 Task: Create a sub task Design and Implement Solution for the task  Implement a new cloud-based payroll system for a company in the project AgileNimbus , assign it to team member softage.2@softage.net and update the status of the sub task to  Completed , set the priority of the sub task to High
Action: Mouse moved to (257, 402)
Screenshot: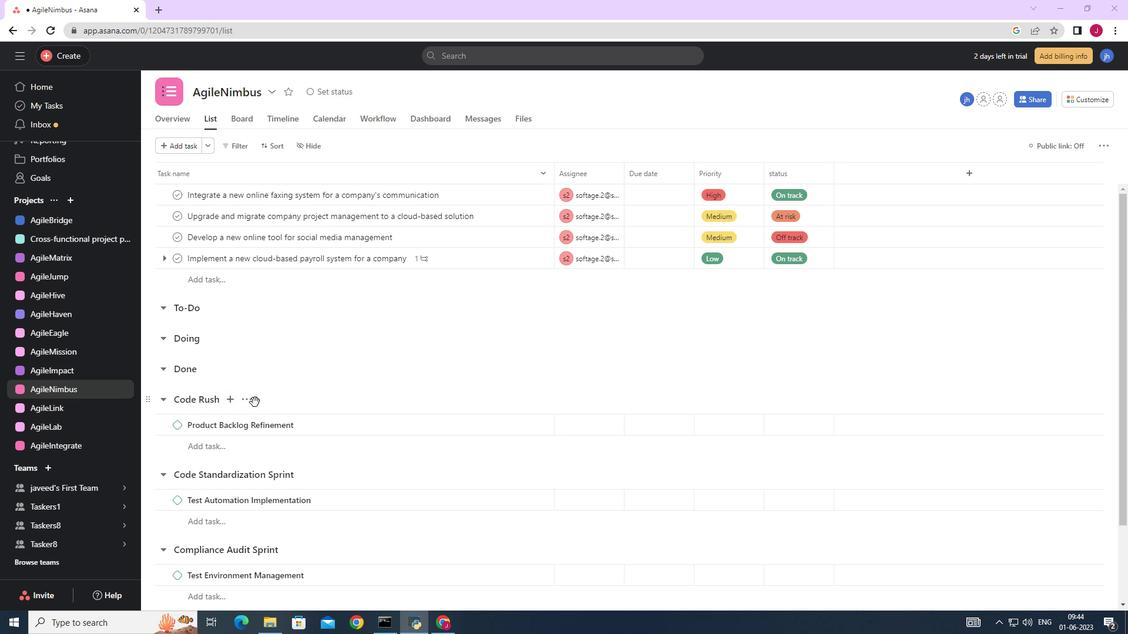 
Action: Mouse scrolled (257, 402) with delta (0, 0)
Screenshot: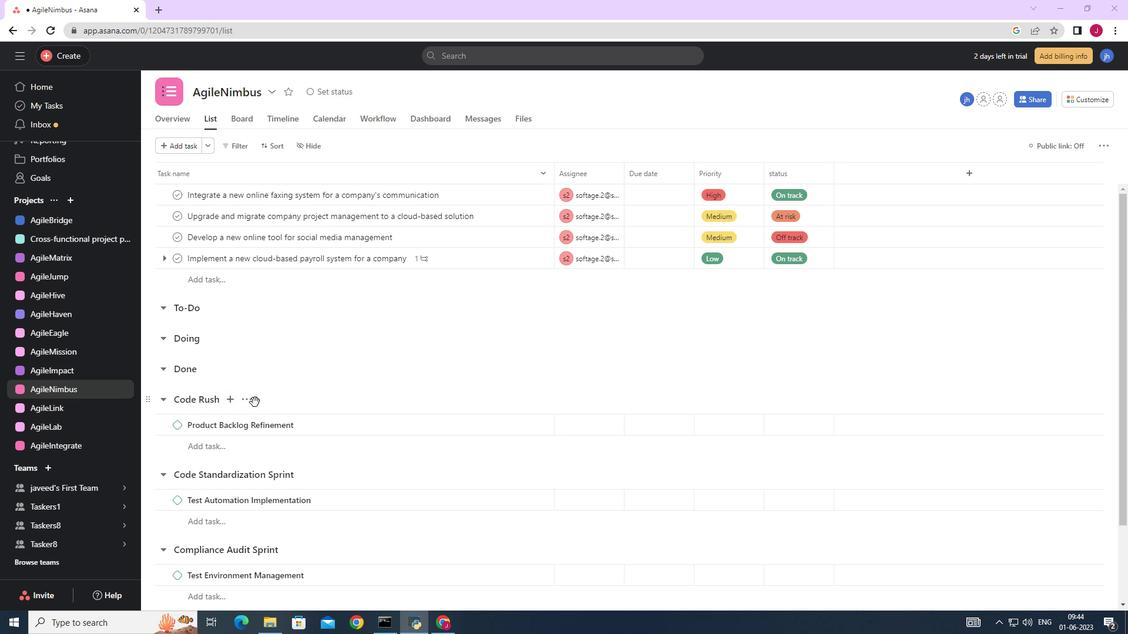 
Action: Mouse scrolled (257, 402) with delta (0, 0)
Screenshot: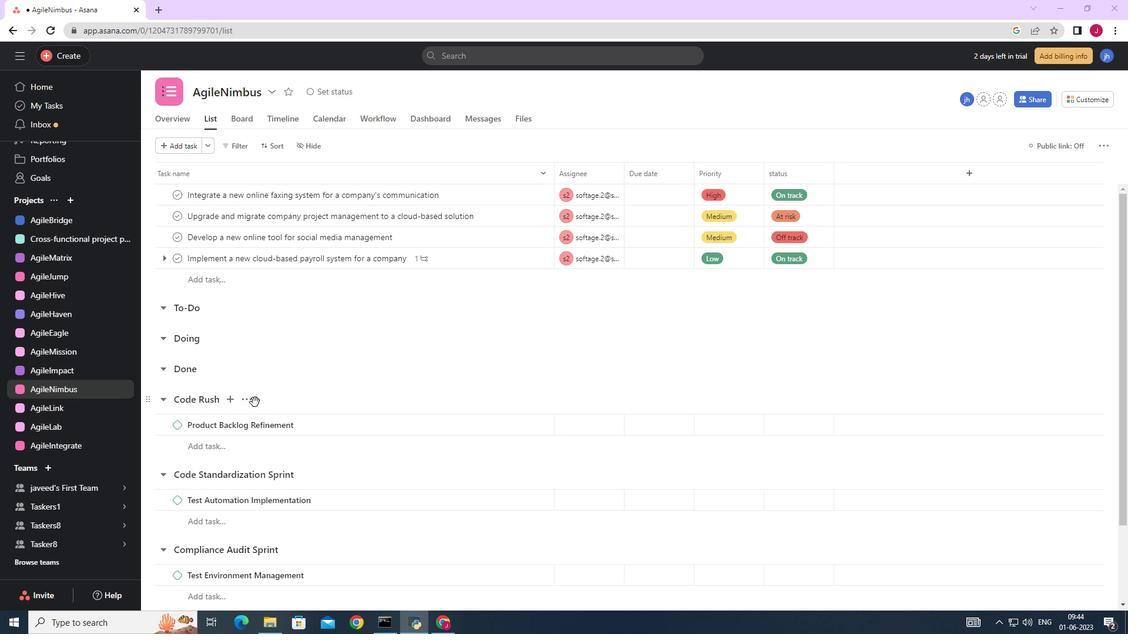 
Action: Mouse scrolled (257, 402) with delta (0, 0)
Screenshot: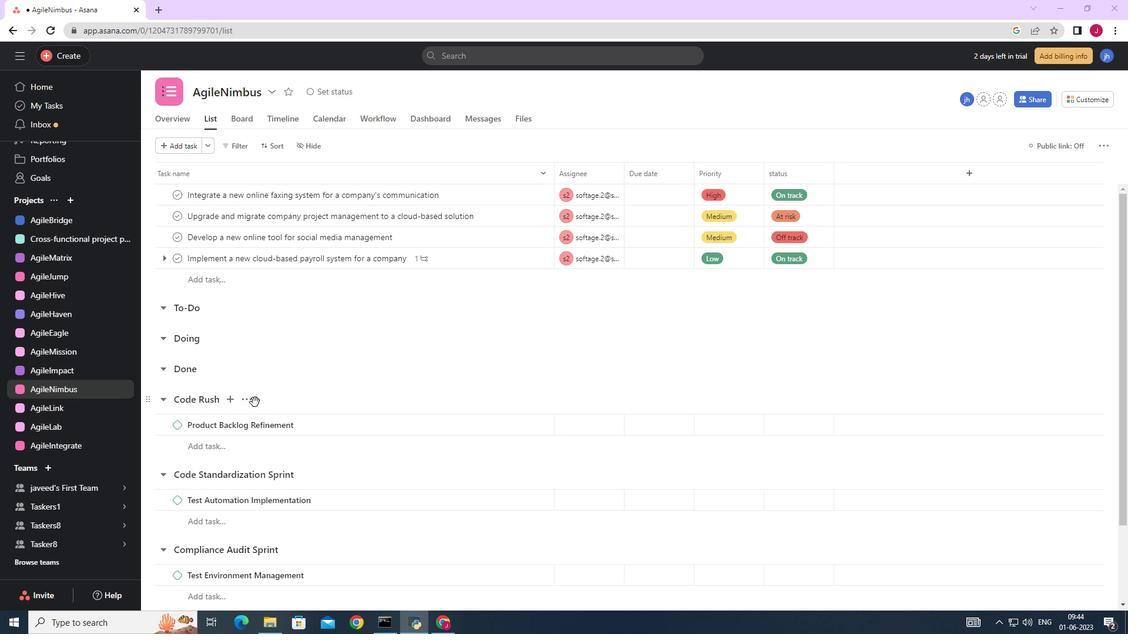 
Action: Mouse scrolled (257, 402) with delta (0, 0)
Screenshot: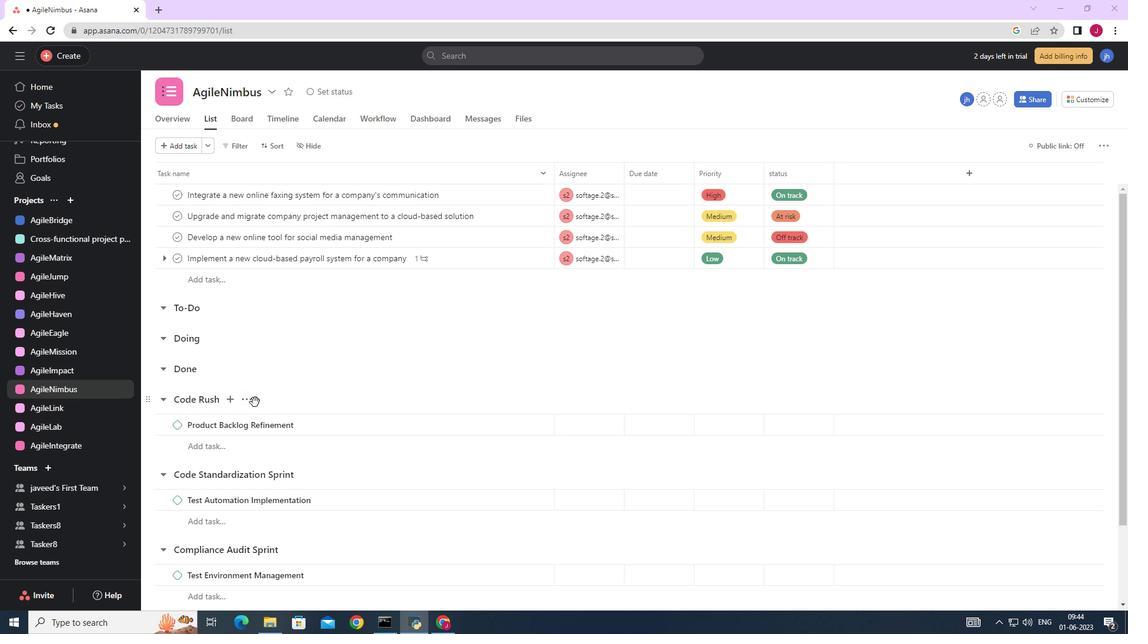 
Action: Mouse scrolled (257, 402) with delta (0, 0)
Screenshot: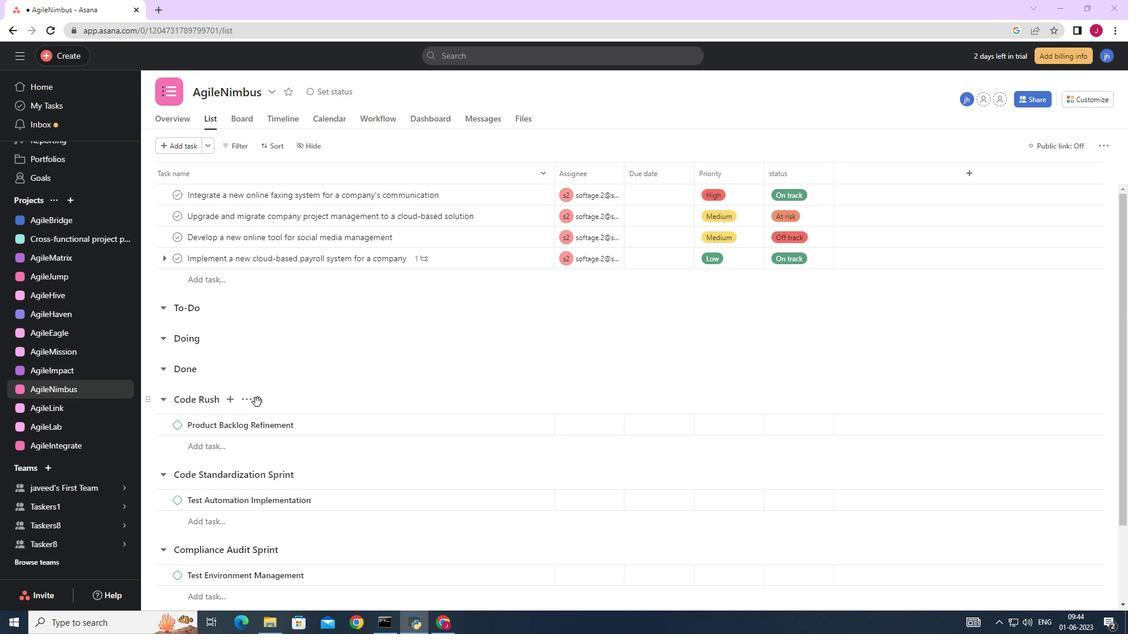 
Action: Mouse moved to (294, 428)
Screenshot: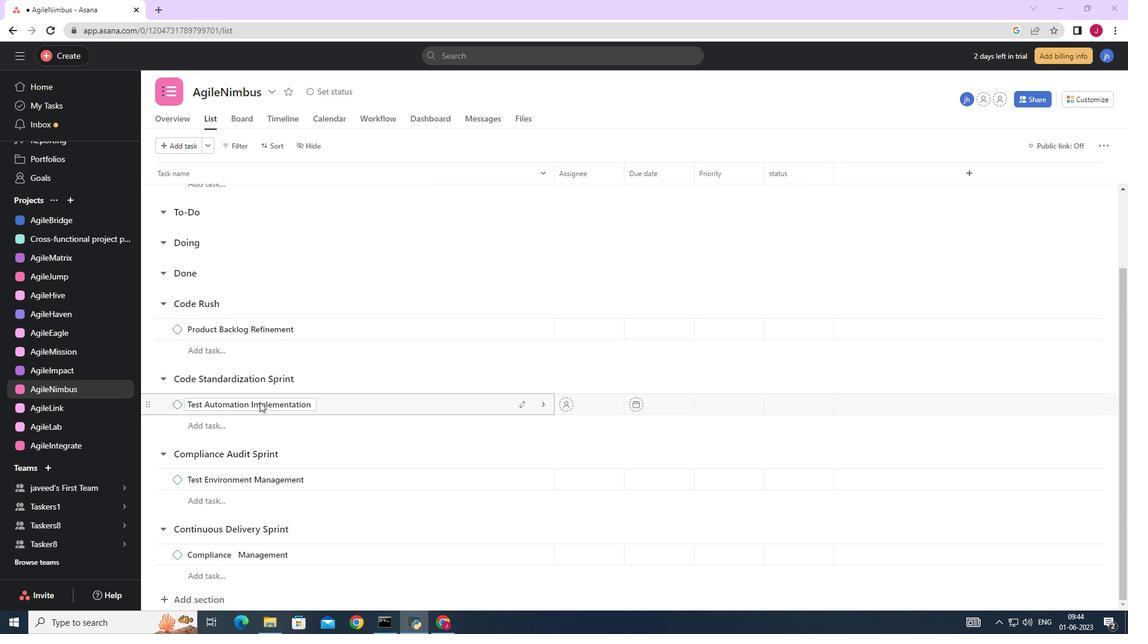 
Action: Mouse scrolled (294, 429) with delta (0, 0)
Screenshot: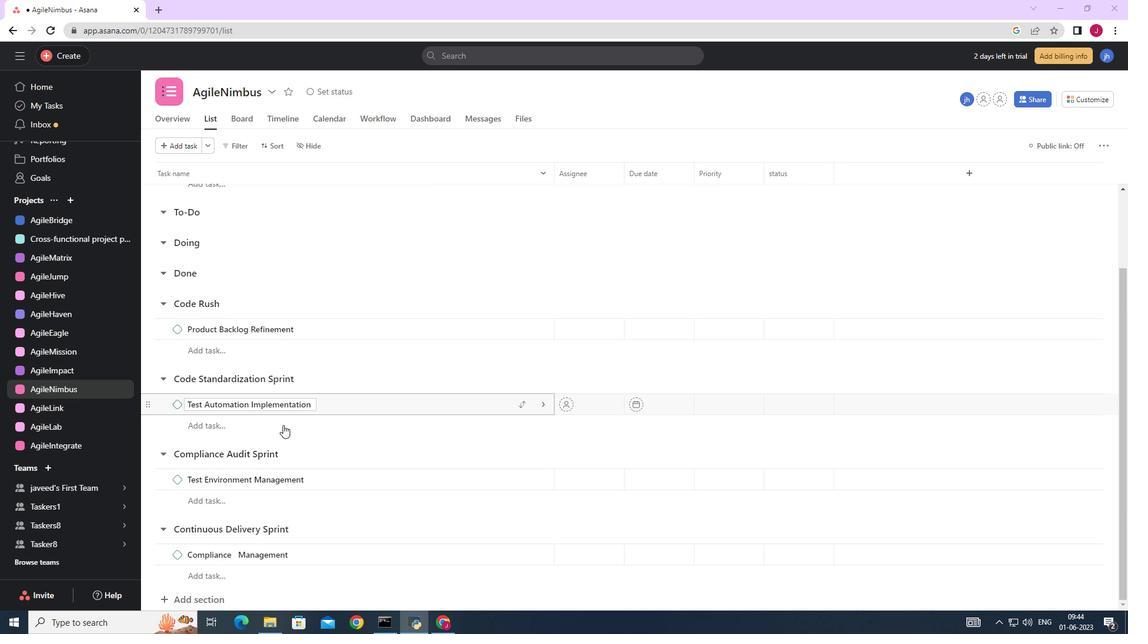 
Action: Mouse scrolled (294, 429) with delta (0, 0)
Screenshot: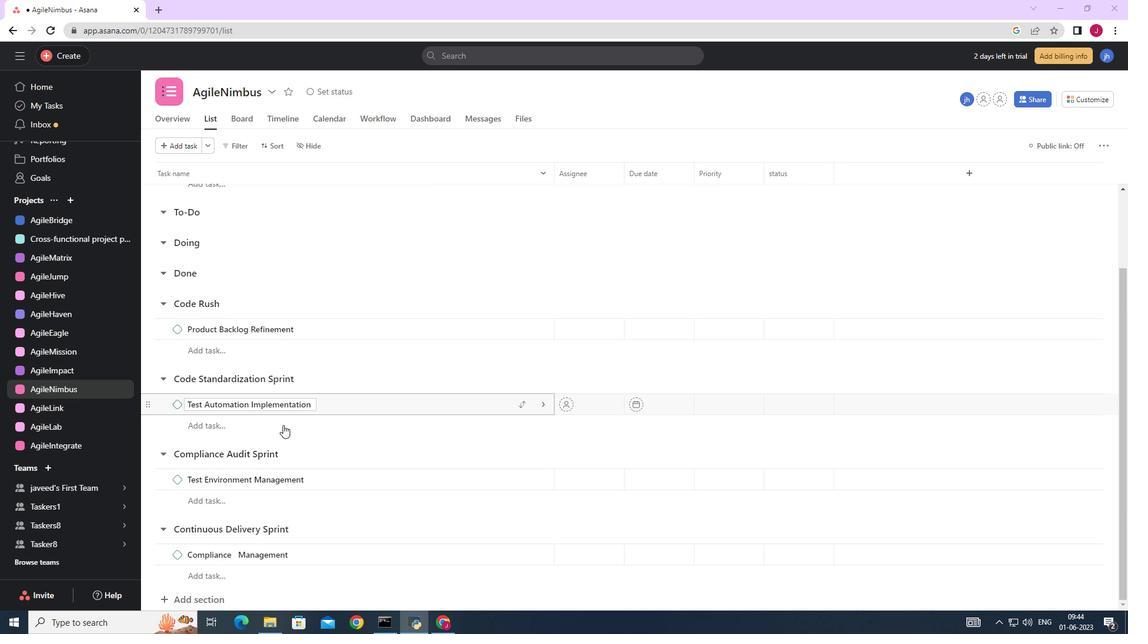 
Action: Mouse scrolled (294, 429) with delta (0, 0)
Screenshot: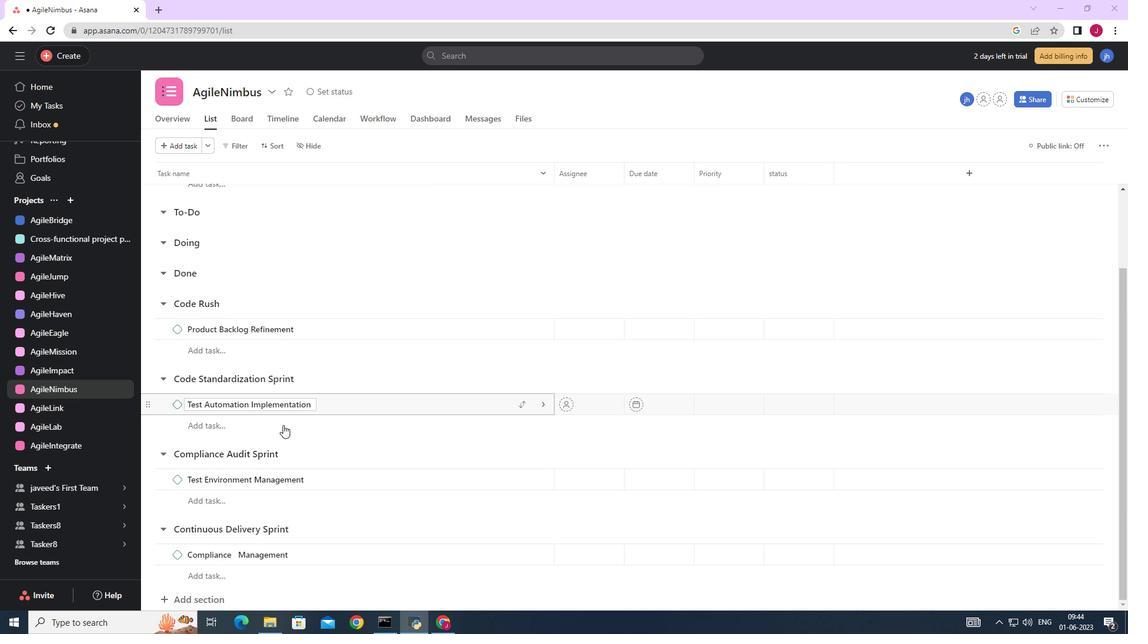 
Action: Mouse scrolled (294, 429) with delta (0, 0)
Screenshot: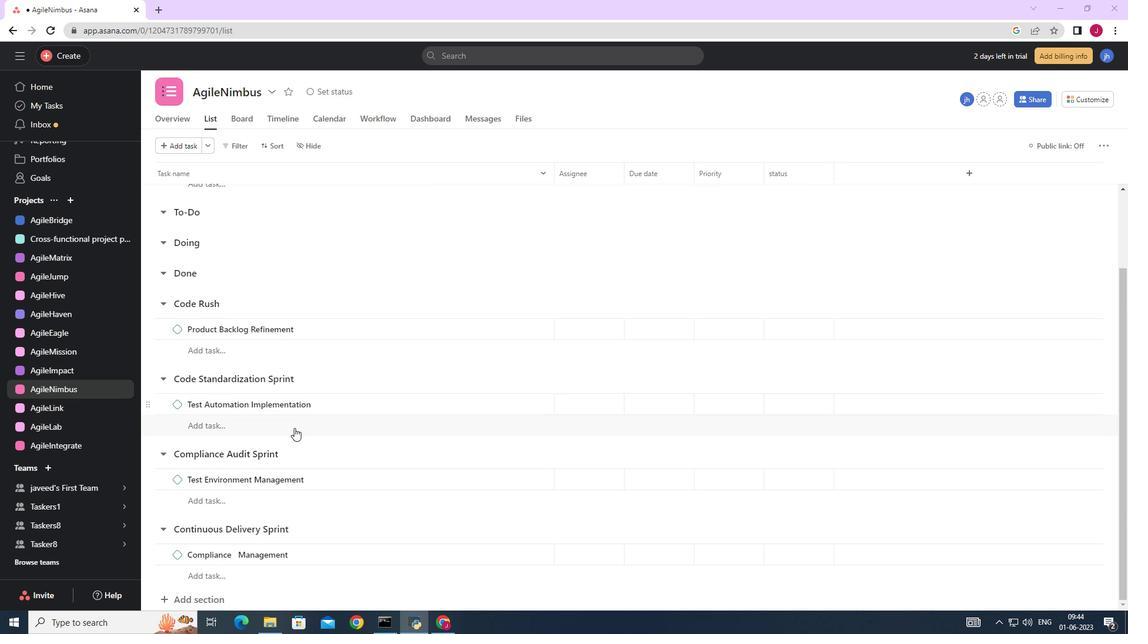 
Action: Mouse moved to (317, 369)
Screenshot: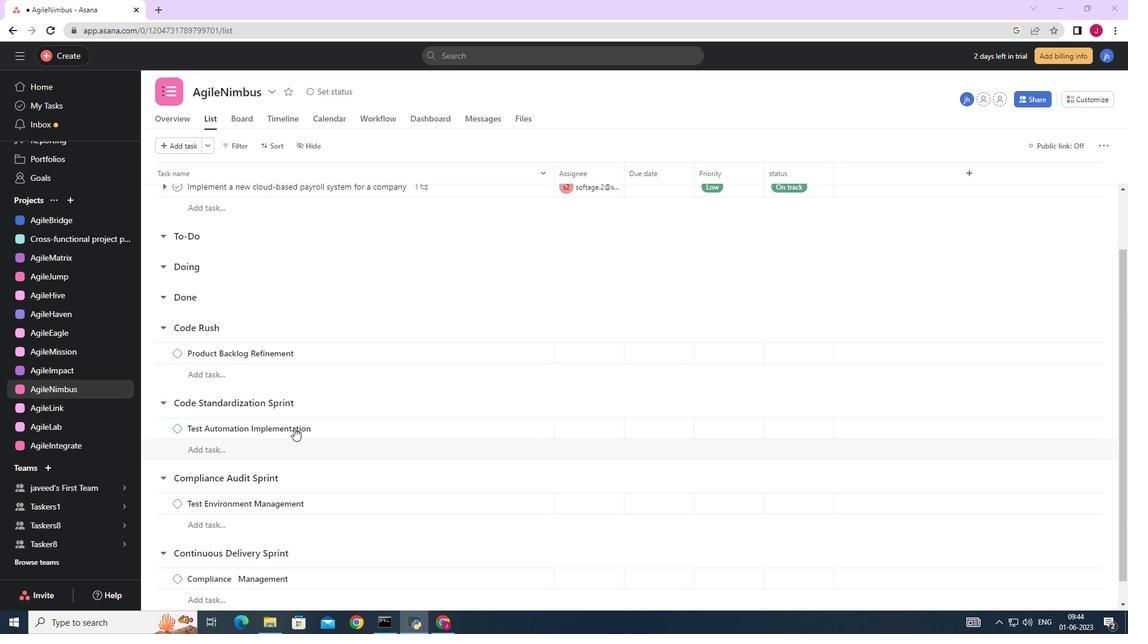 
Action: Mouse scrolled (295, 424) with delta (0, 0)
Screenshot: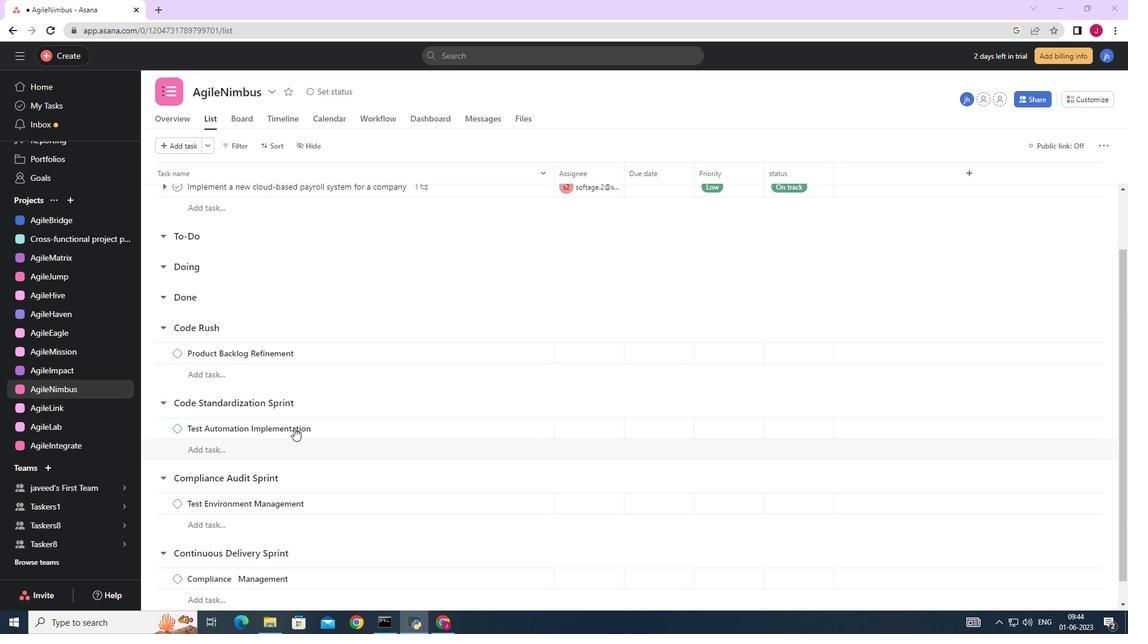 
Action: Mouse moved to (499, 262)
Screenshot: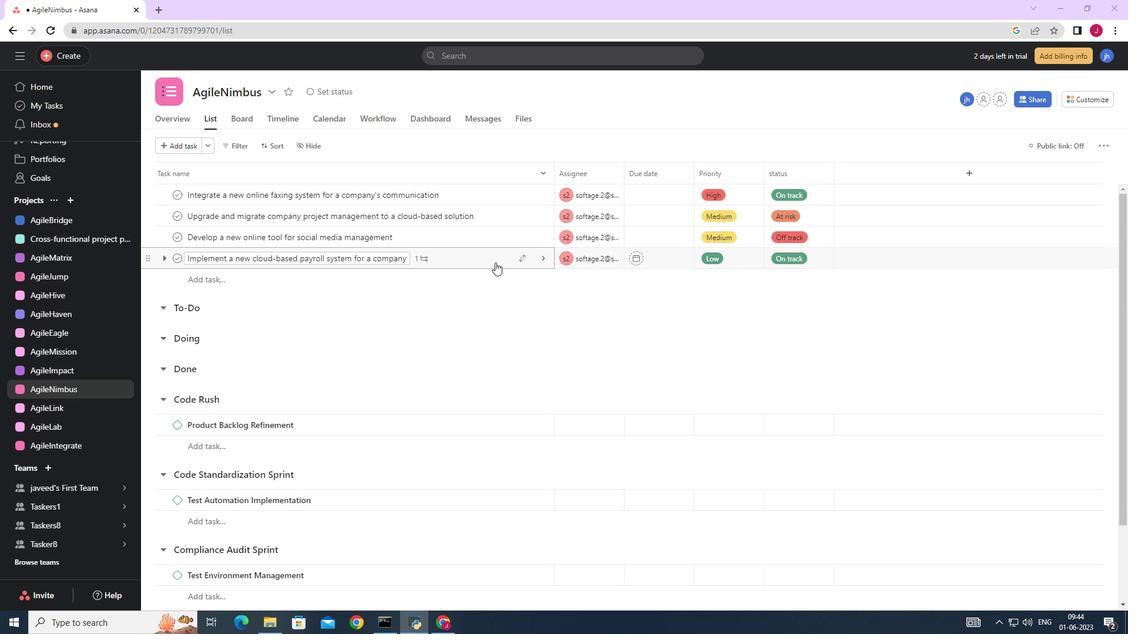 
Action: Mouse pressed left at (499, 262)
Screenshot: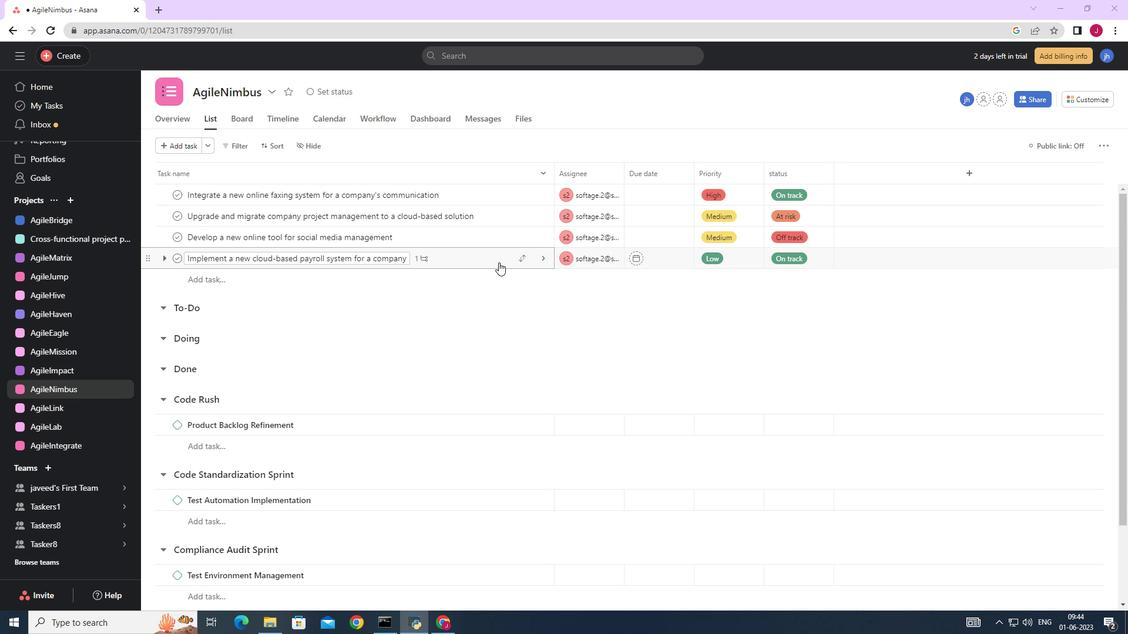 
Action: Mouse moved to (817, 370)
Screenshot: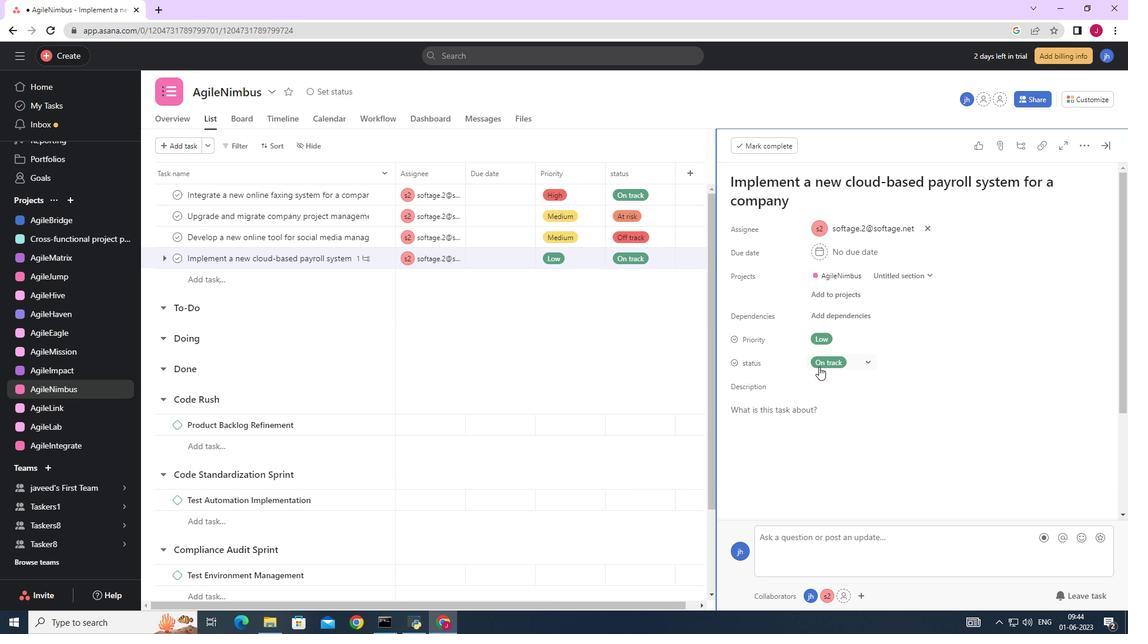 
Action: Mouse scrolled (817, 370) with delta (0, 0)
Screenshot: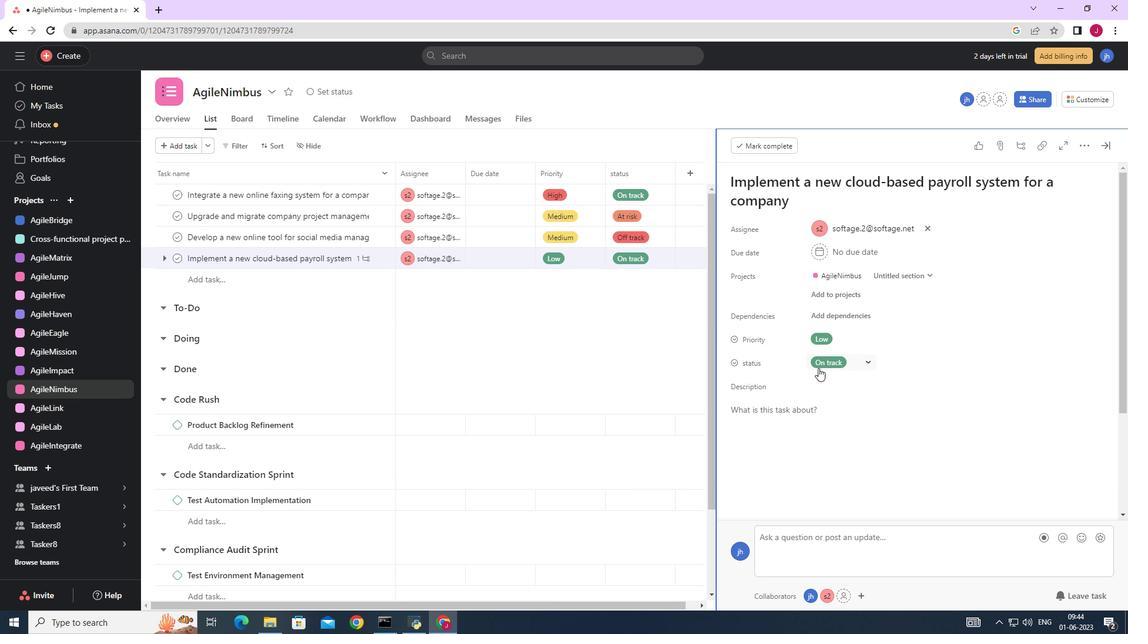 
Action: Mouse scrolled (817, 370) with delta (0, 0)
Screenshot: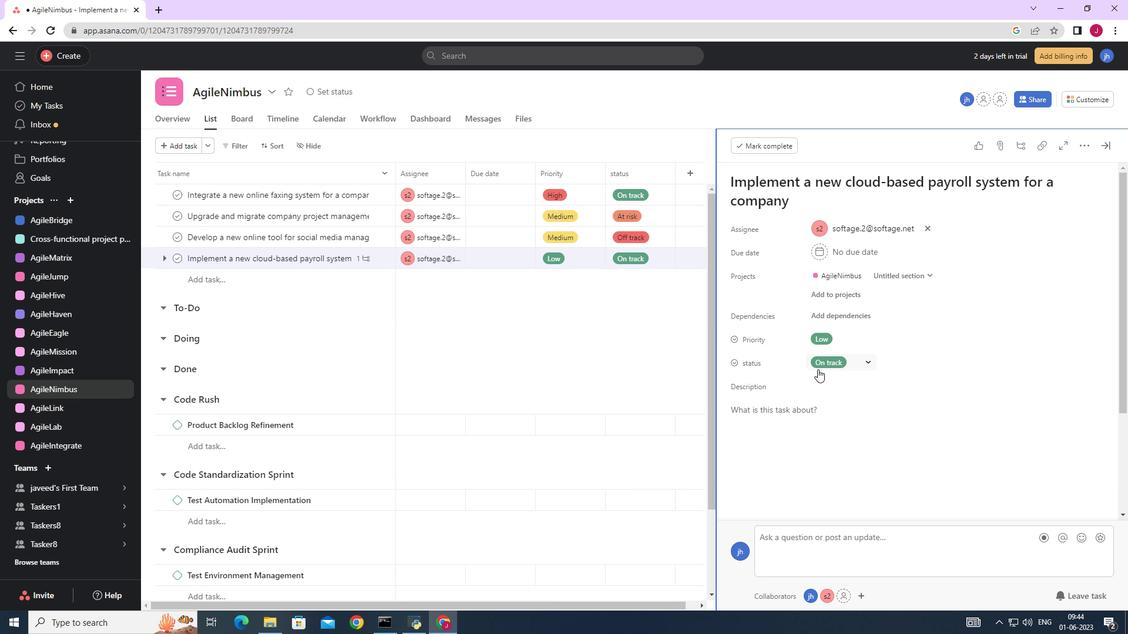 
Action: Mouse scrolled (817, 370) with delta (0, 0)
Screenshot: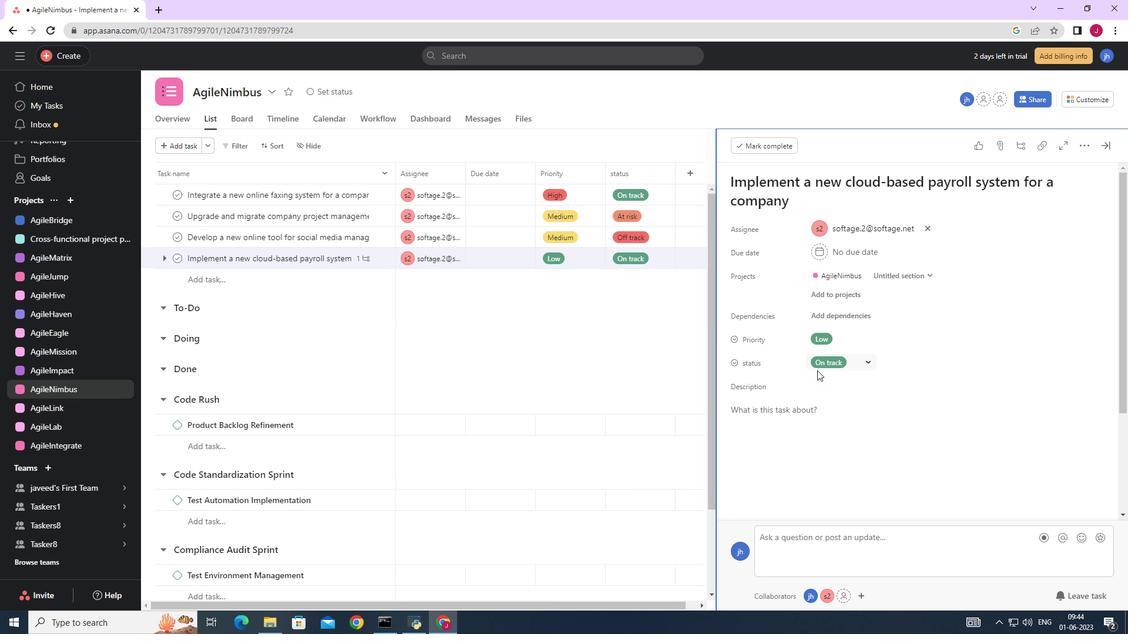 
Action: Mouse scrolled (817, 370) with delta (0, 0)
Screenshot: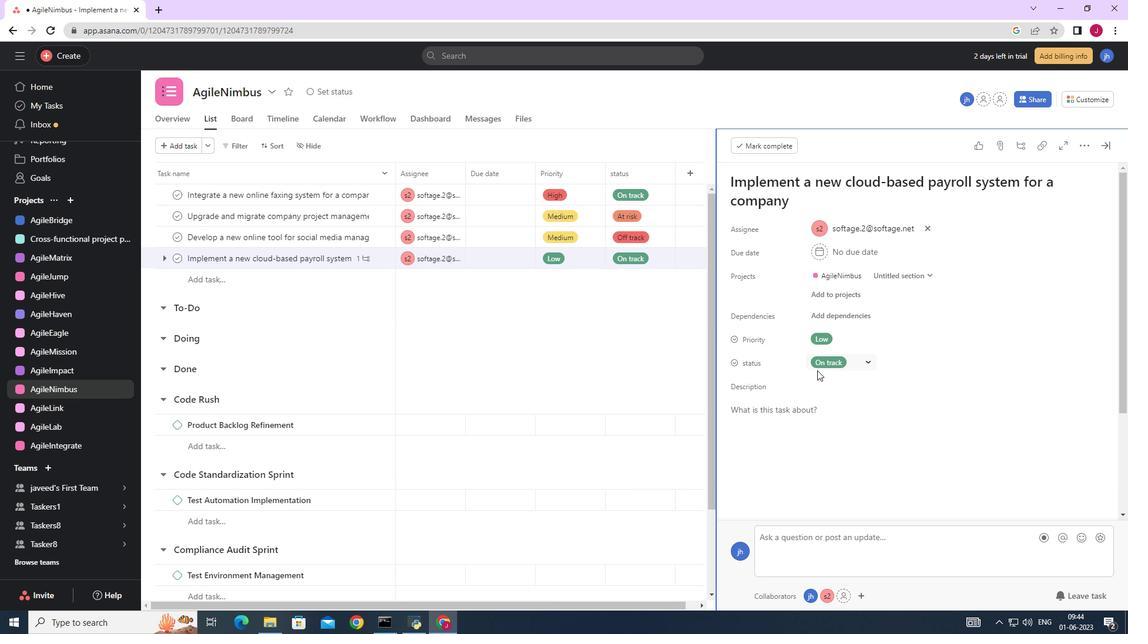 
Action: Mouse moved to (756, 427)
Screenshot: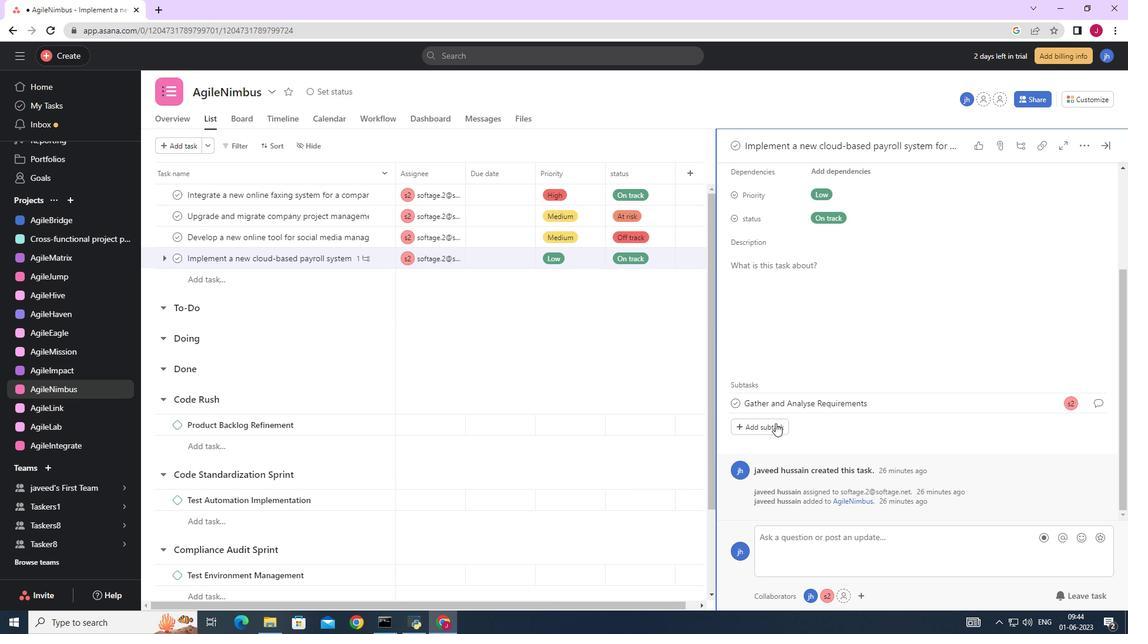 
Action: Mouse pressed left at (756, 427)
Screenshot: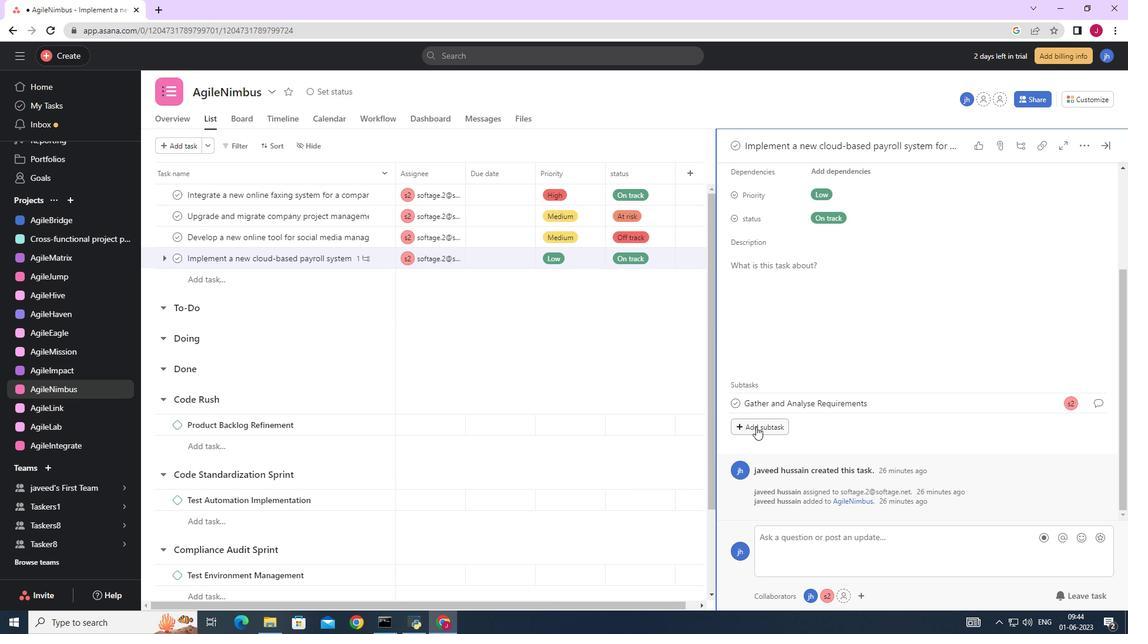 
Action: Key pressed <Key.caps_lock>I<Key.caps_lock>mplement<Key.space><Key.backspace><Key.backspace><Key.backspace><Key.backspace><Key.backspace><Key.backspace><Key.backspace><Key.backspace><Key.backspace><Key.backspace><Key.backspace><Key.caps_lock>D<Key.caps_lock>esign<Key.space><Key.caps_lock>NAD<Key.backspace><Key.backspace><Key.backspace><Key.caps_lock>and<Key.space><Key.caps_lock>I<Key.caps_lock>mplement<Key.space><Key.caps_lock>S<Key.caps_lock>olution
Screenshot: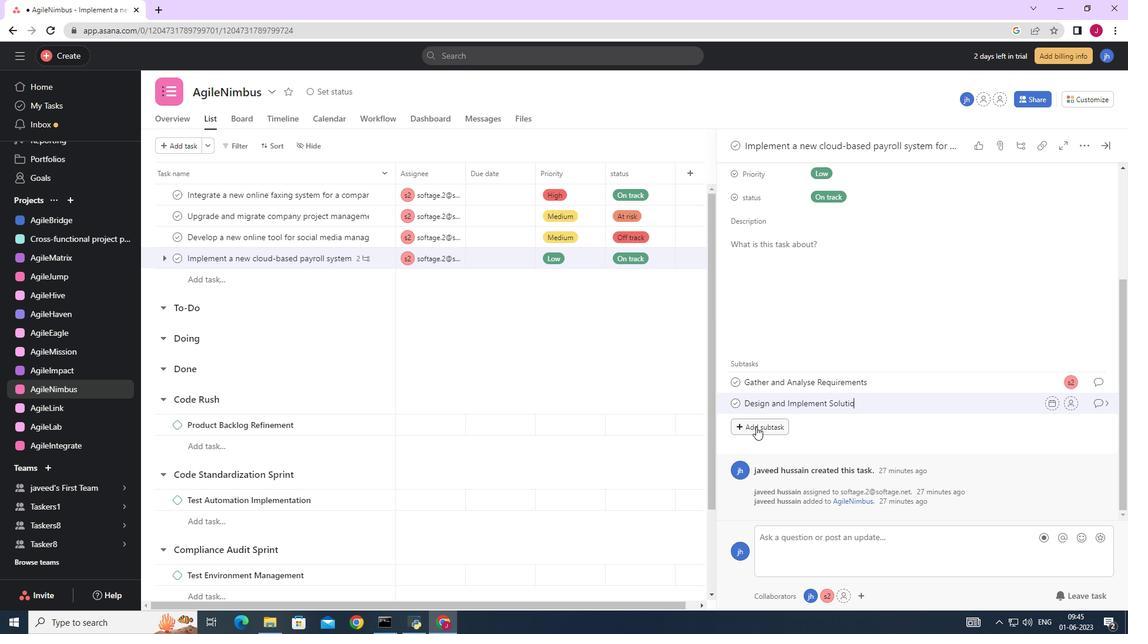 
Action: Mouse moved to (1065, 405)
Screenshot: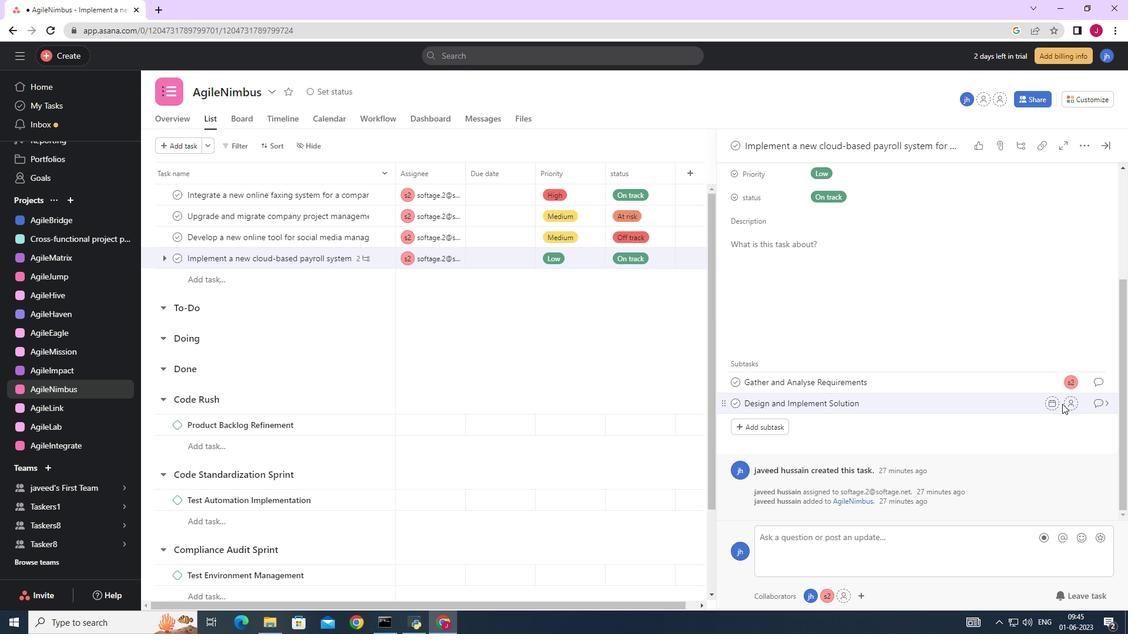 
Action: Mouse pressed left at (1065, 405)
Screenshot: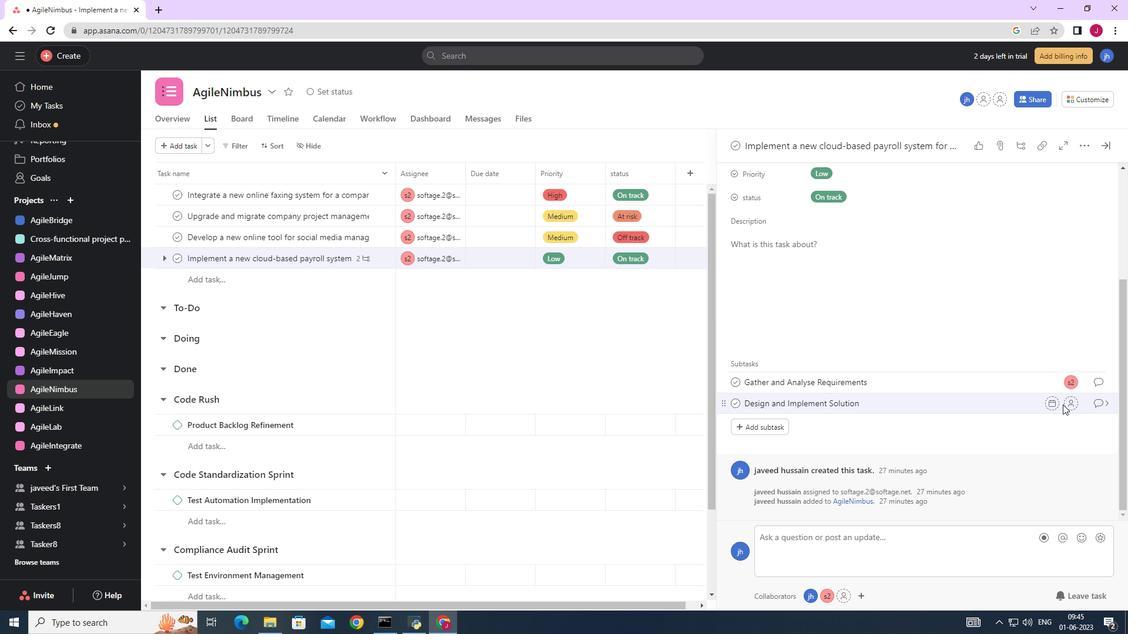 
Action: Mouse moved to (978, 459)
Screenshot: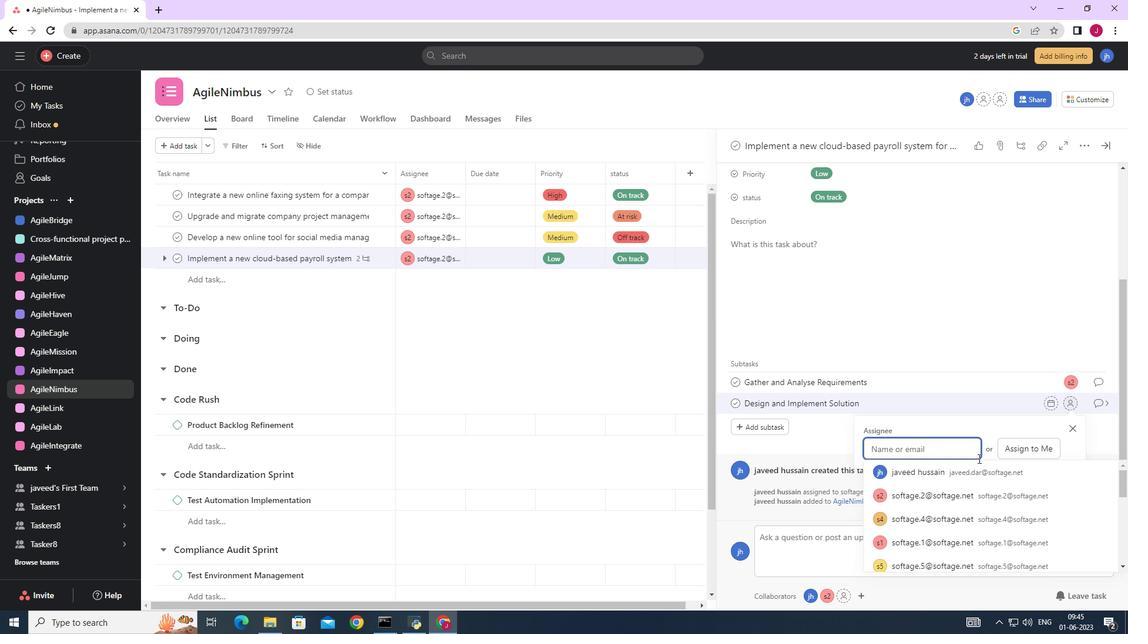
Action: Key pressed softage.2
Screenshot: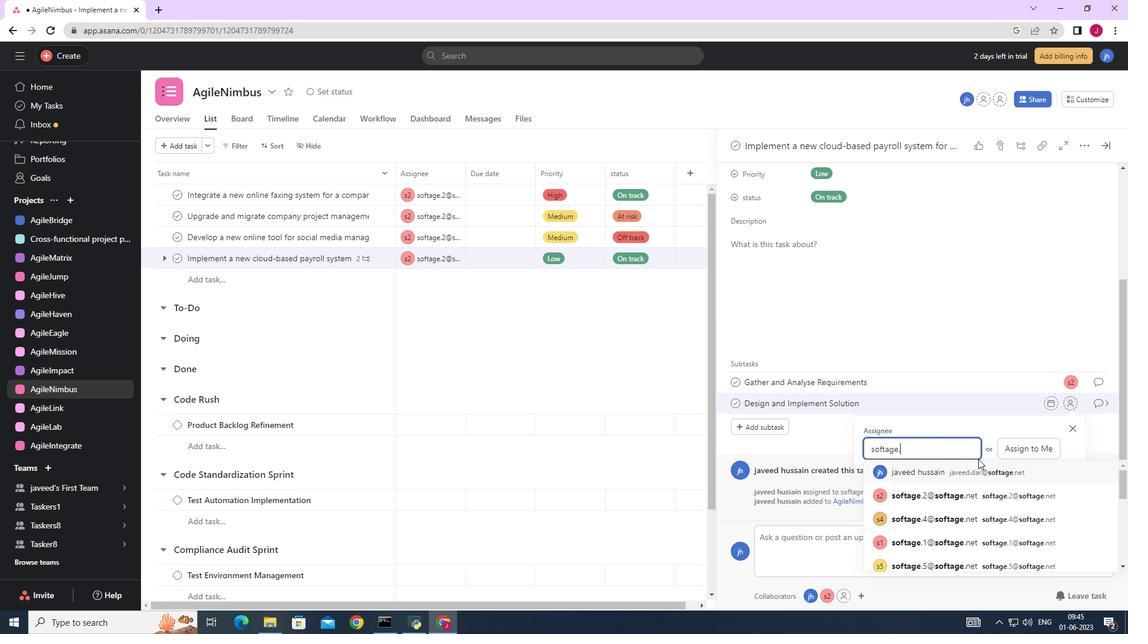 
Action: Mouse moved to (968, 470)
Screenshot: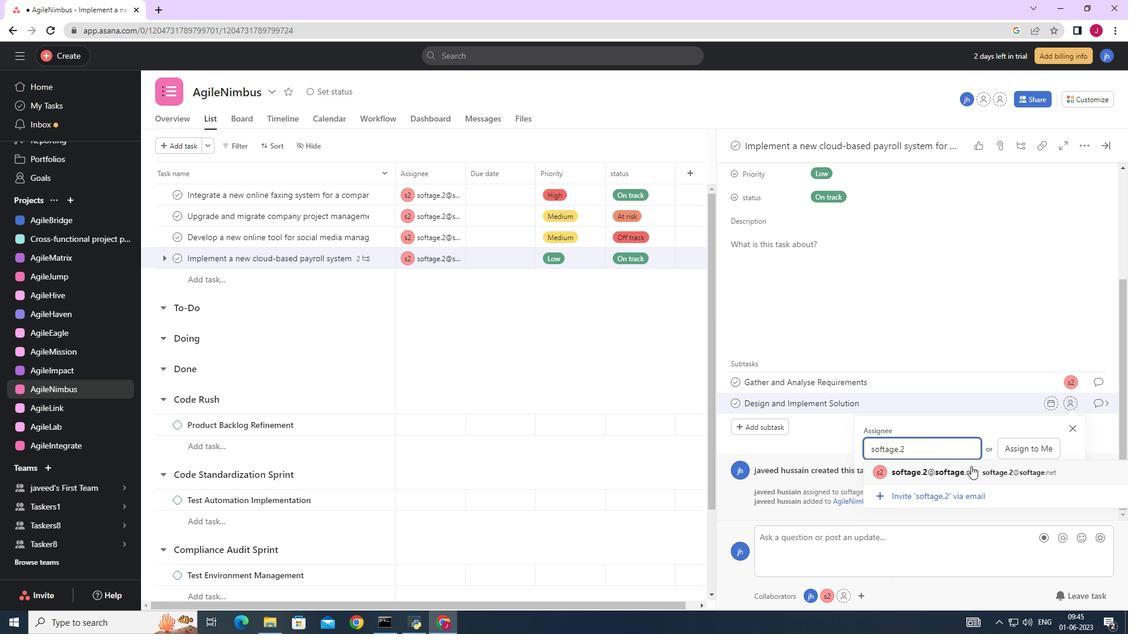 
Action: Mouse pressed left at (968, 470)
Screenshot: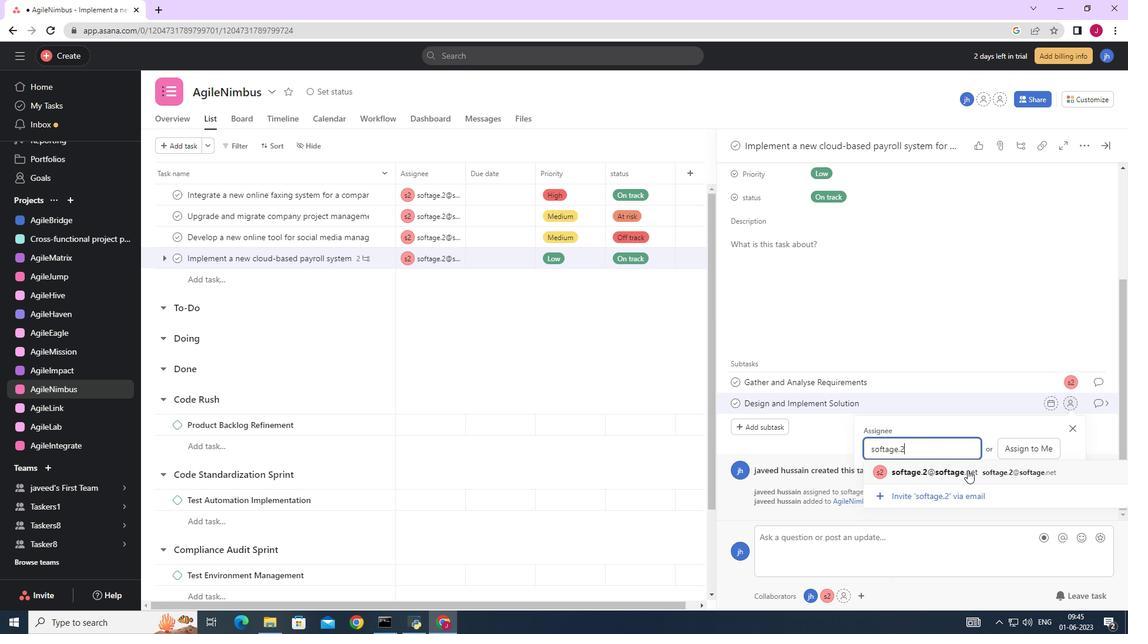 
Action: Mouse moved to (1101, 402)
Screenshot: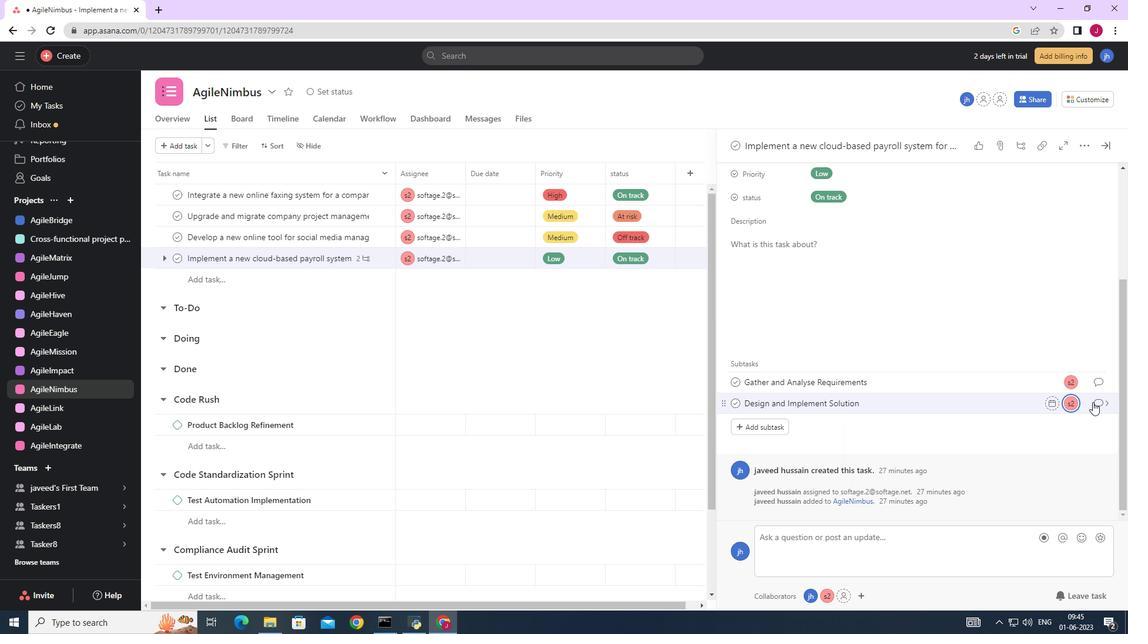 
Action: Mouse pressed left at (1101, 402)
Screenshot: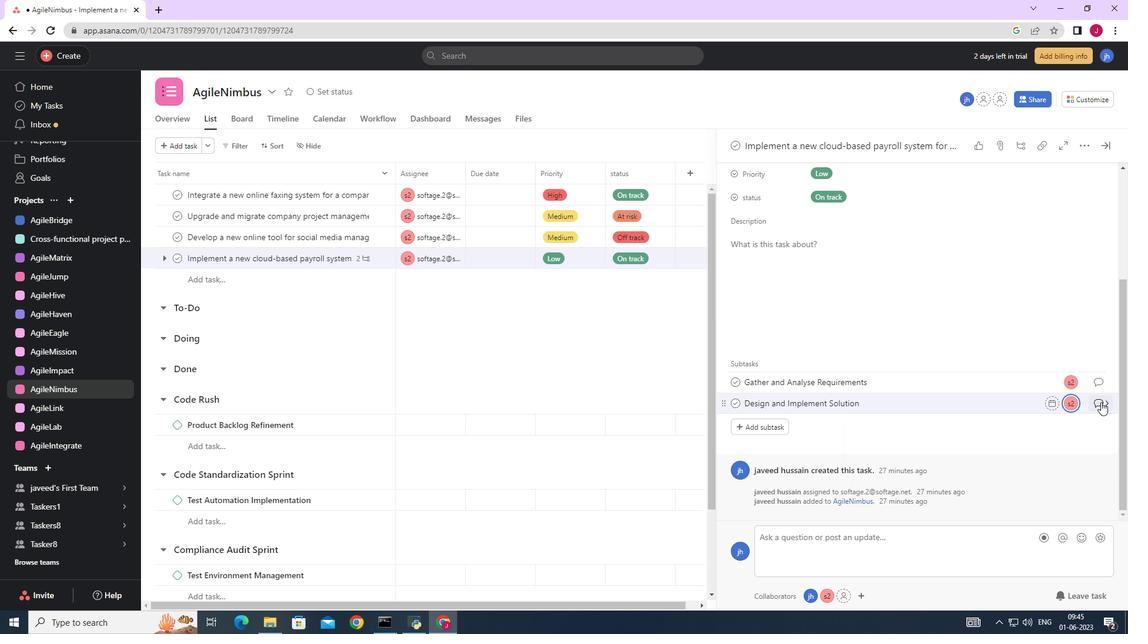
Action: Mouse moved to (781, 391)
Screenshot: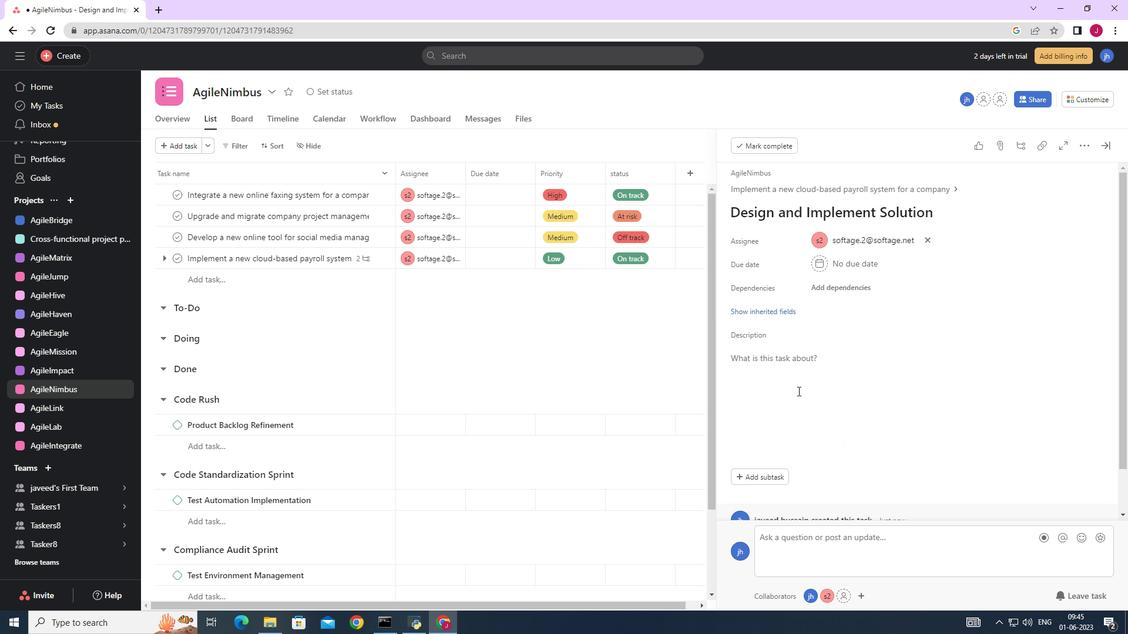 
Action: Mouse scrolled (781, 390) with delta (0, 0)
Screenshot: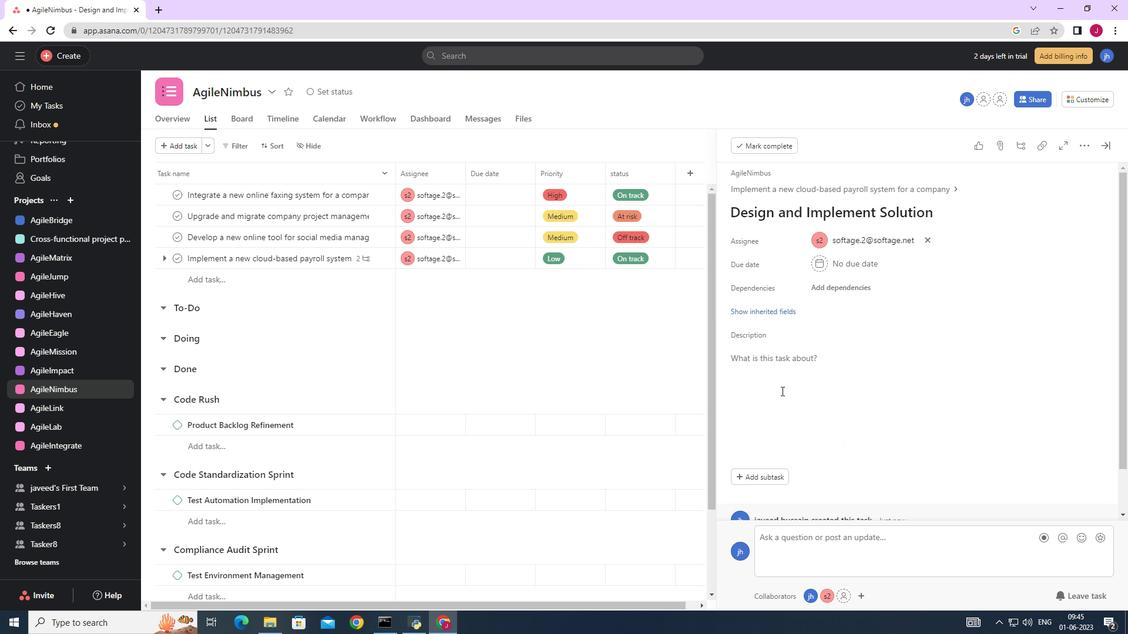 
Action: Mouse scrolled (781, 390) with delta (0, 0)
Screenshot: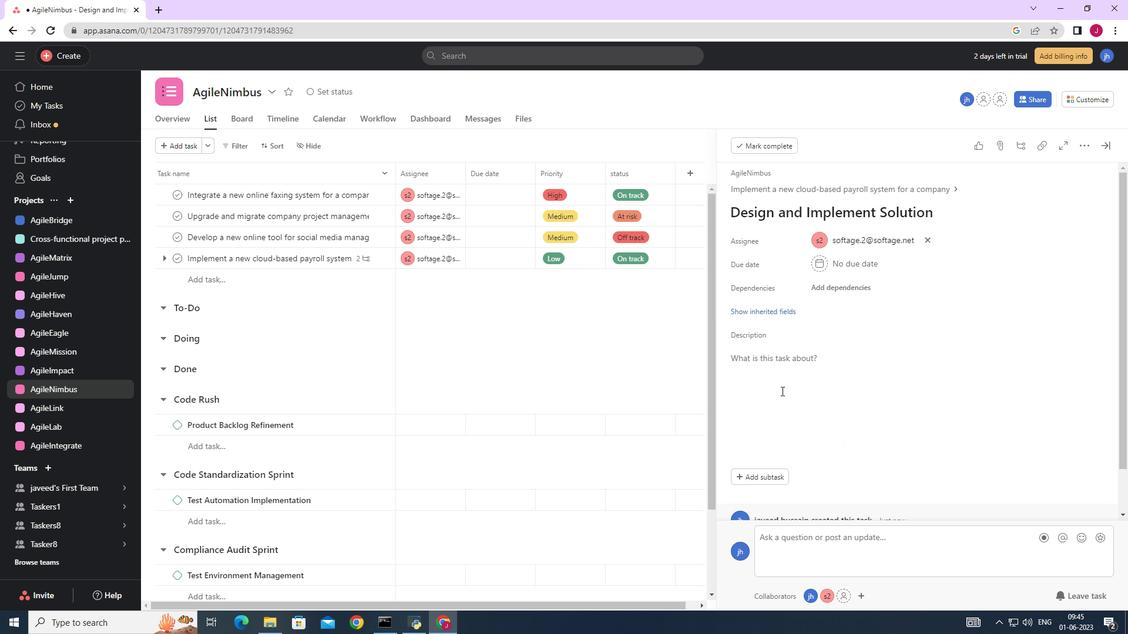 
Action: Mouse scrolled (781, 390) with delta (0, 0)
Screenshot: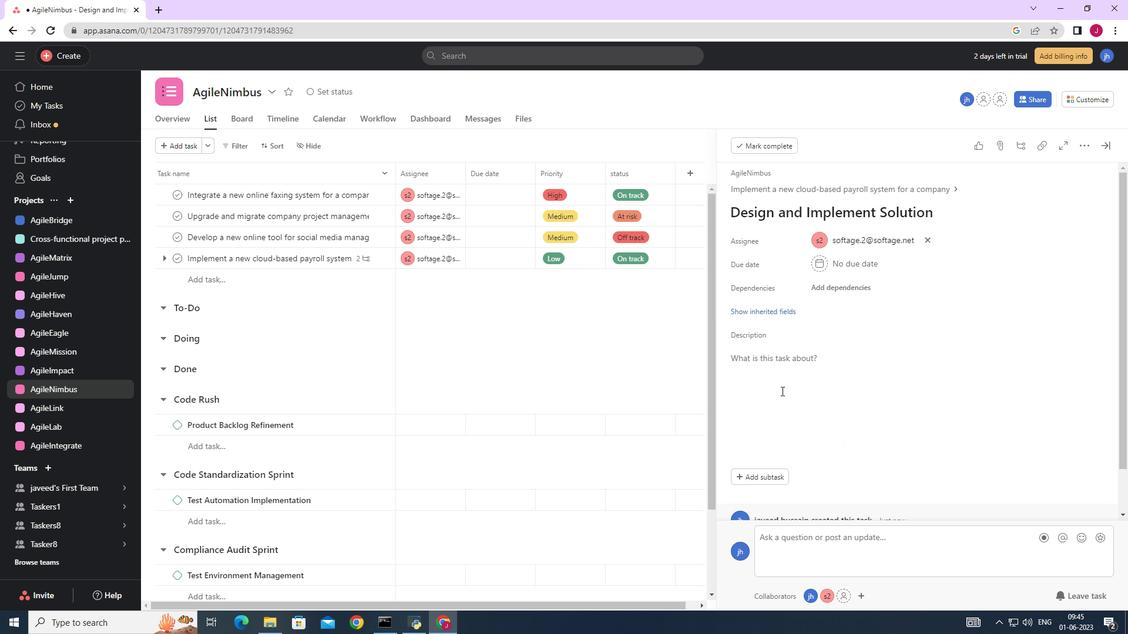 
Action: Mouse moved to (770, 261)
Screenshot: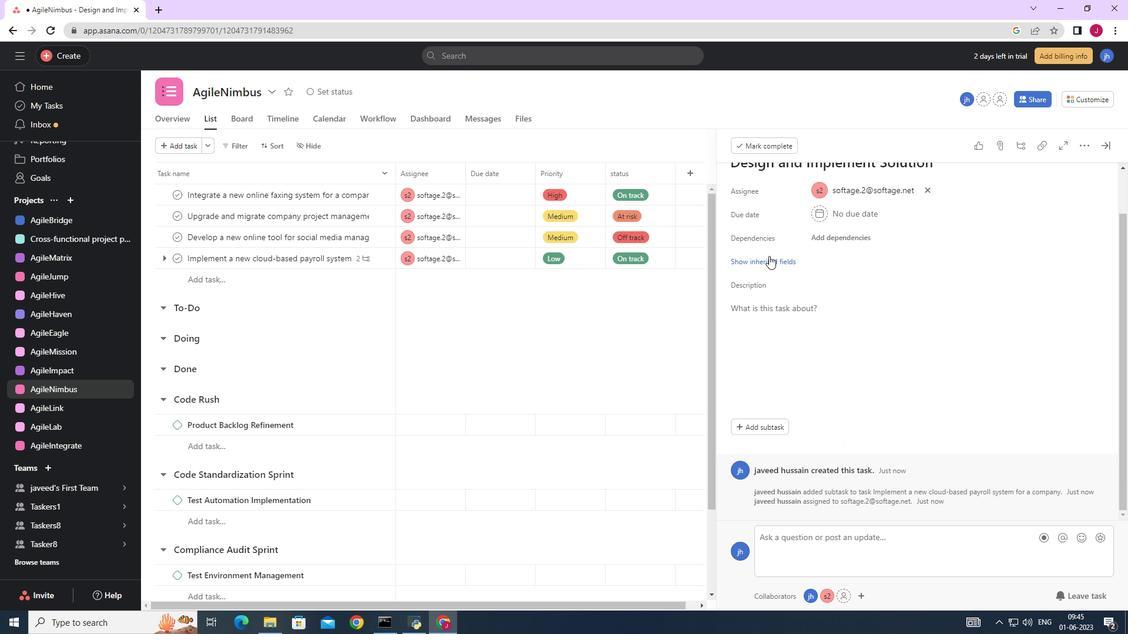 
Action: Mouse pressed left at (770, 261)
Screenshot: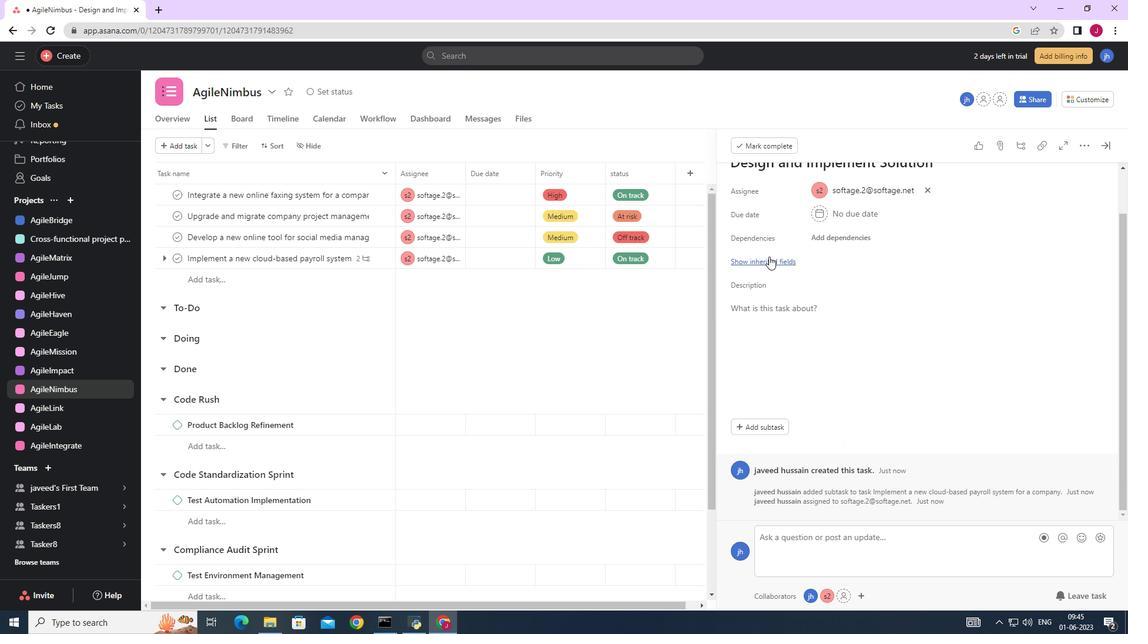 
Action: Mouse moved to (820, 241)
Screenshot: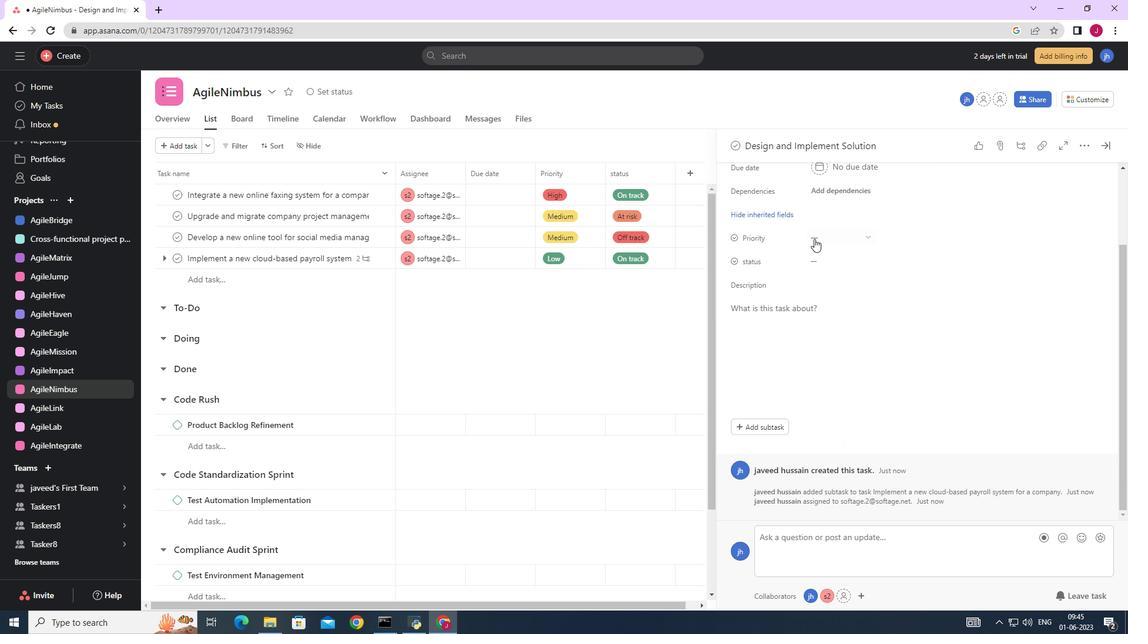 
Action: Mouse pressed left at (820, 241)
Screenshot: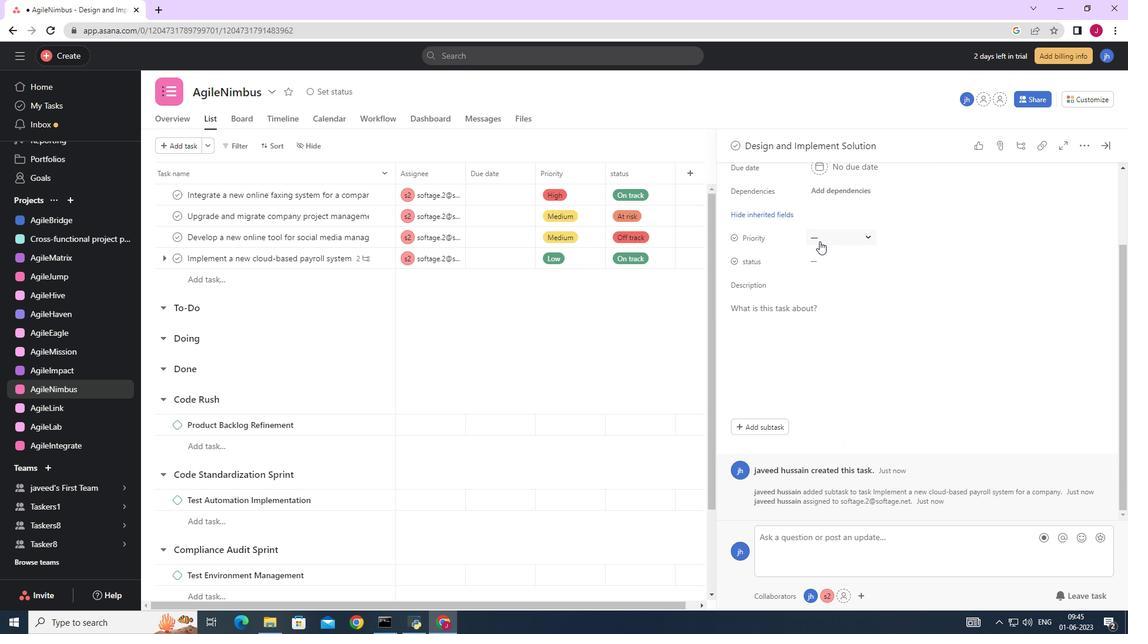 
Action: Mouse moved to (848, 275)
Screenshot: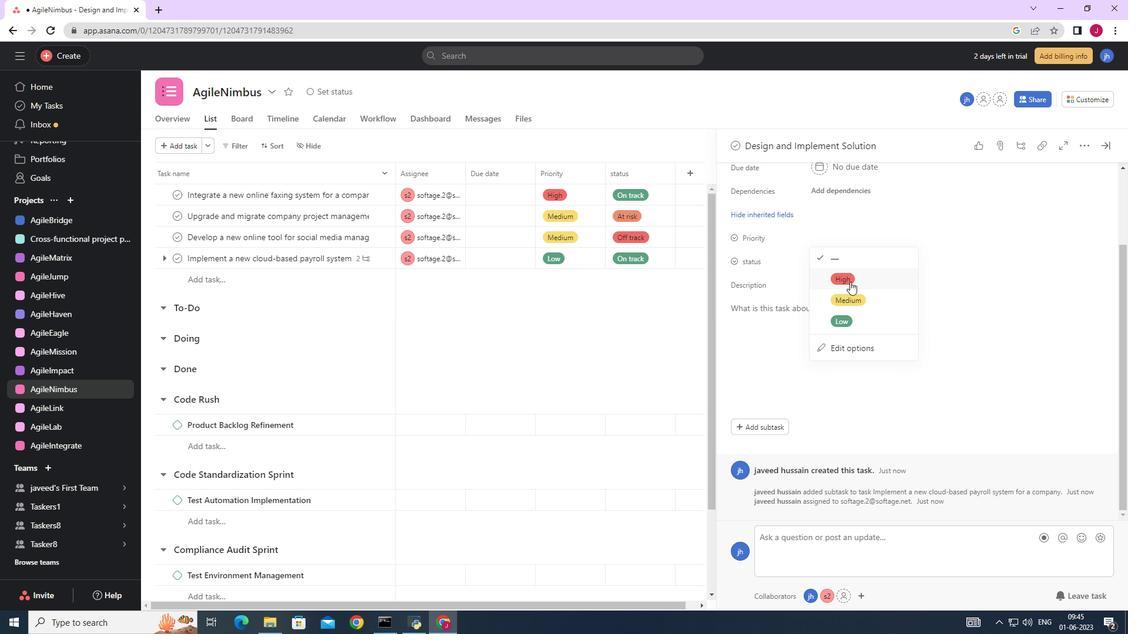 
Action: Mouse pressed left at (848, 275)
Screenshot: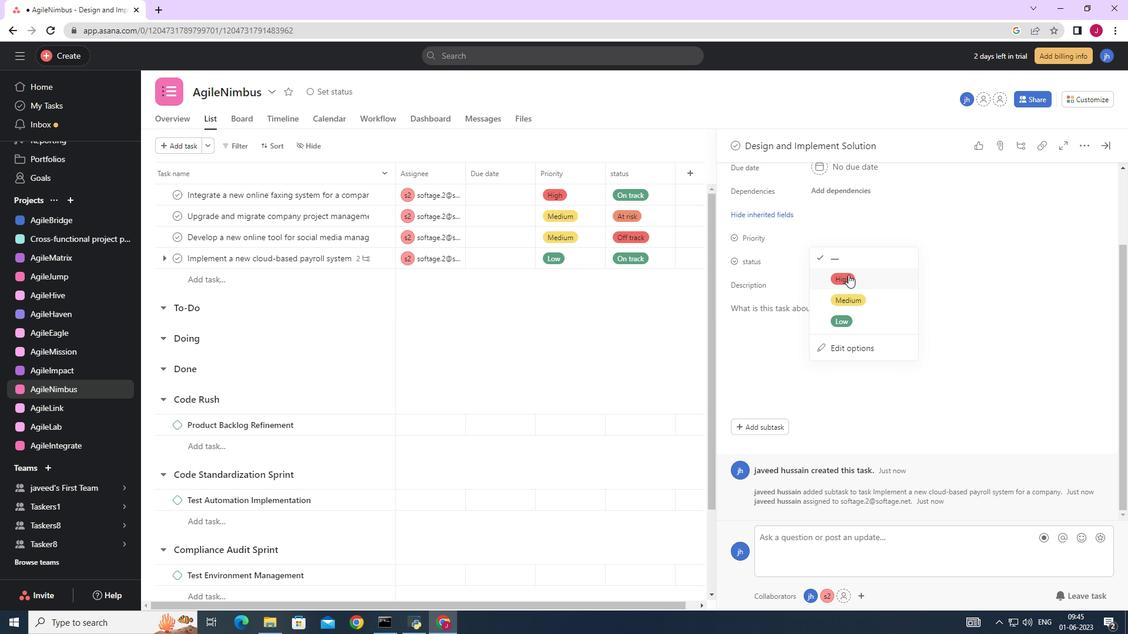 
Action: Mouse moved to (822, 262)
Screenshot: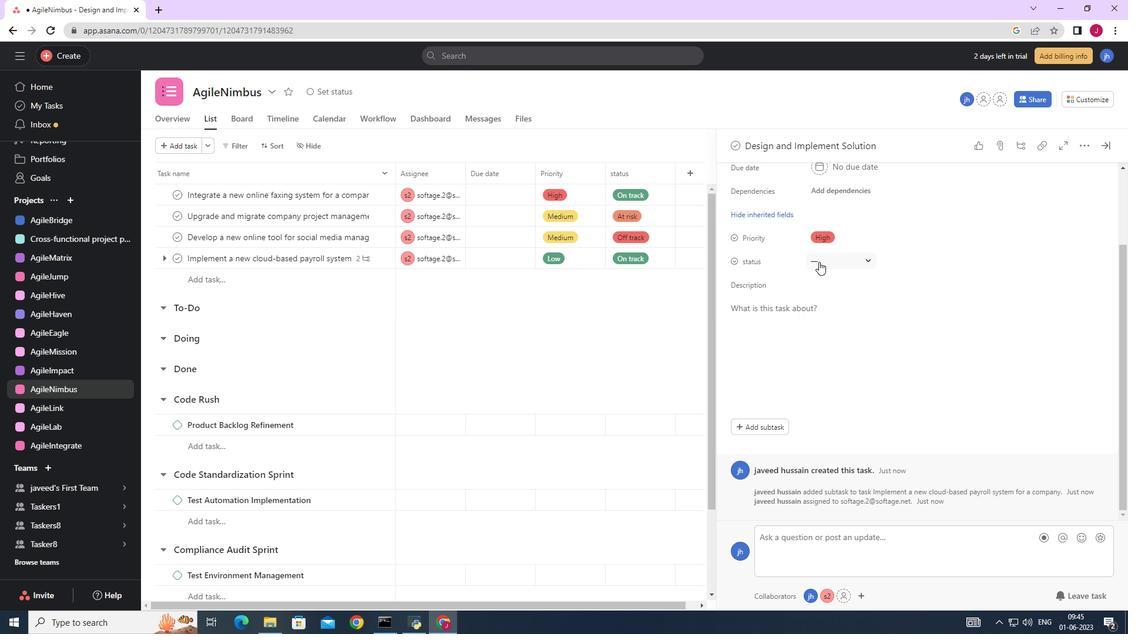 
Action: Mouse pressed left at (822, 262)
Screenshot: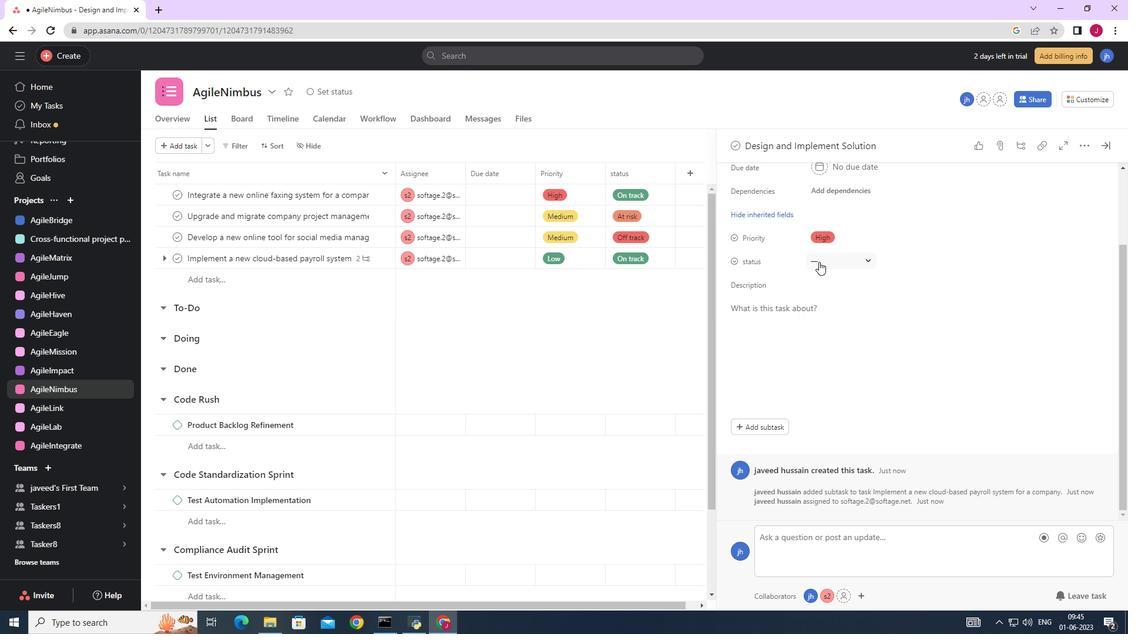 
Action: Mouse moved to (842, 368)
Screenshot: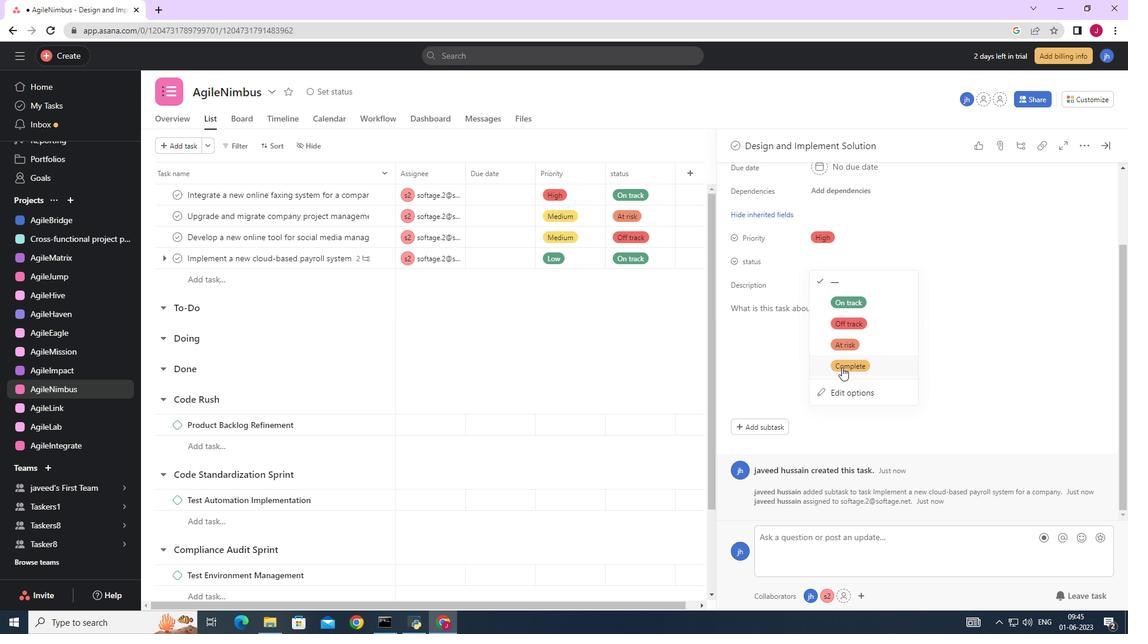 
Action: Mouse pressed left at (842, 368)
Screenshot: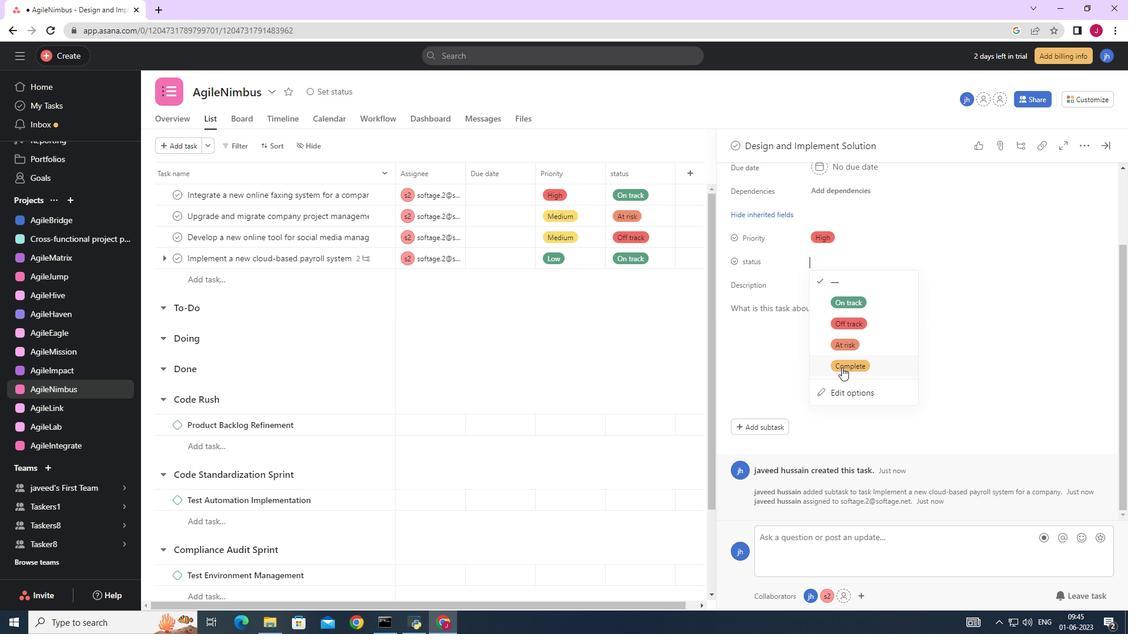 
Action: Mouse moved to (1103, 145)
Screenshot: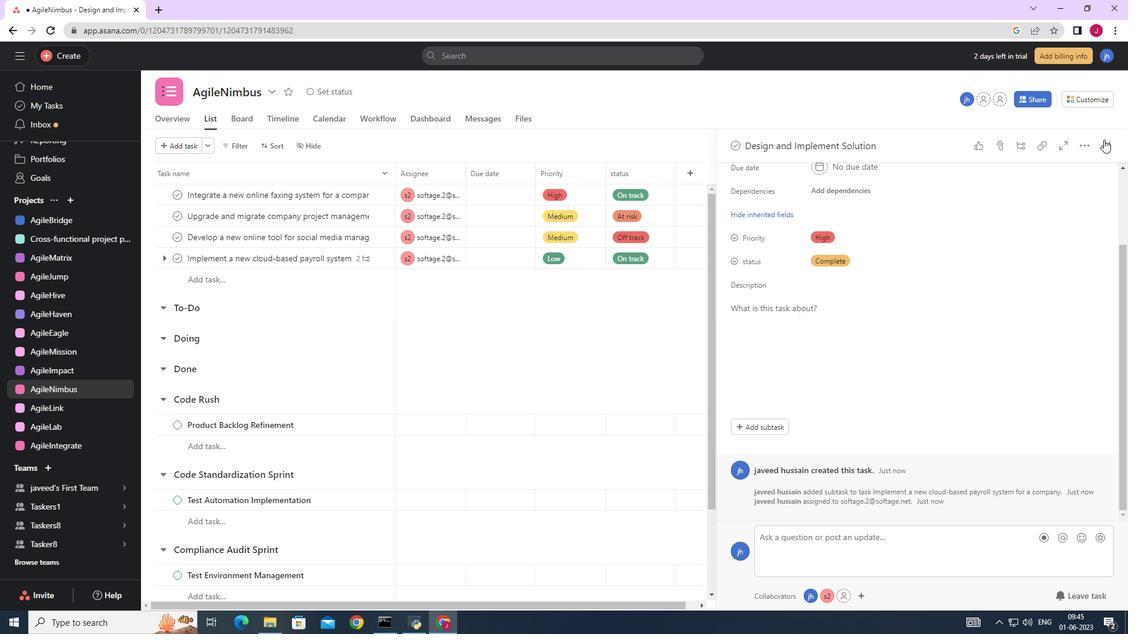 
Action: Mouse pressed left at (1103, 145)
Screenshot: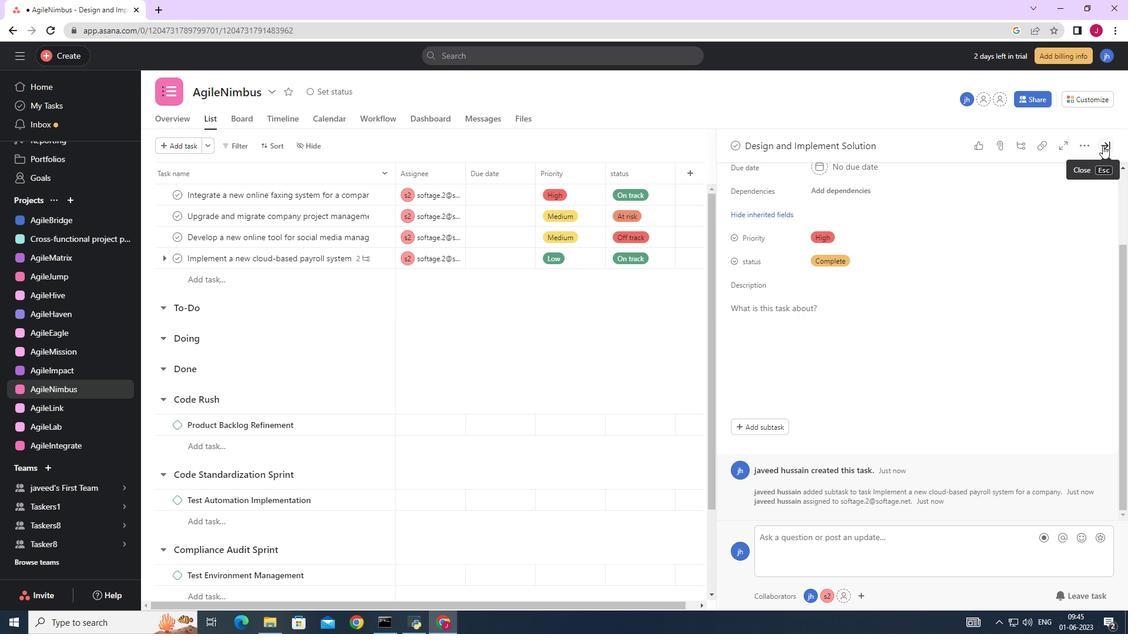 
